 Task: Set and save  "Direct MV prediction mode" for "H.264/MPEG-4 Part 10/AVC encoder (x264 10-bit)" to temporal.
Action: Mouse moved to (109, 12)
Screenshot: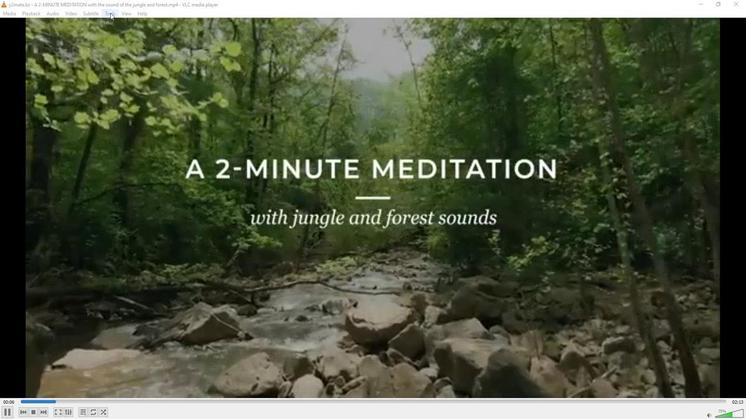 
Action: Mouse pressed left at (109, 12)
Screenshot: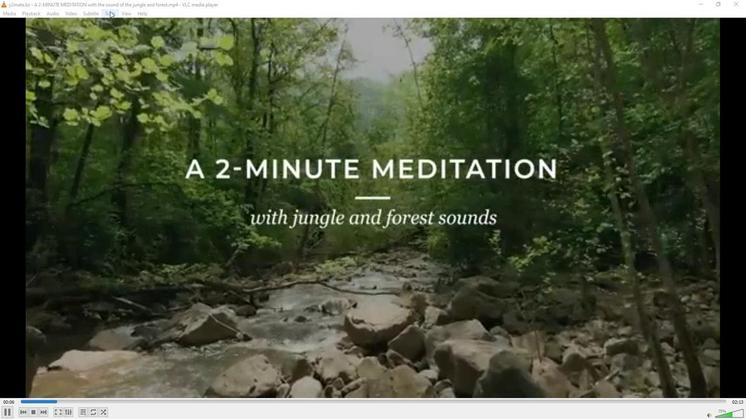 
Action: Mouse moved to (123, 105)
Screenshot: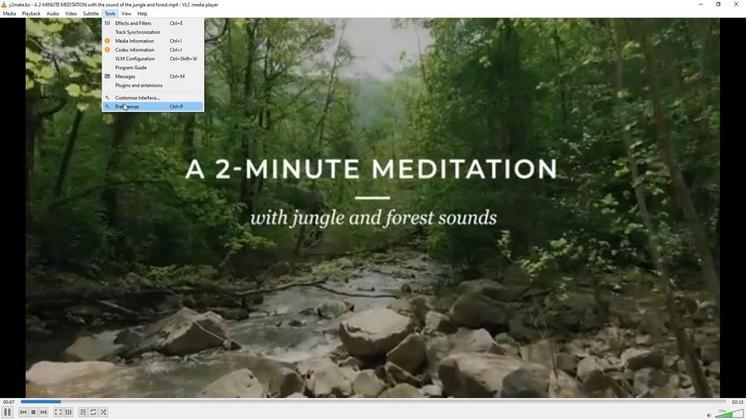 
Action: Mouse pressed left at (123, 105)
Screenshot: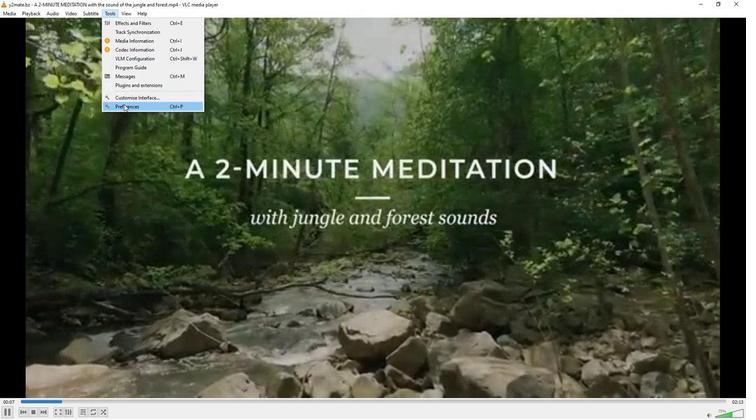 
Action: Mouse moved to (184, 231)
Screenshot: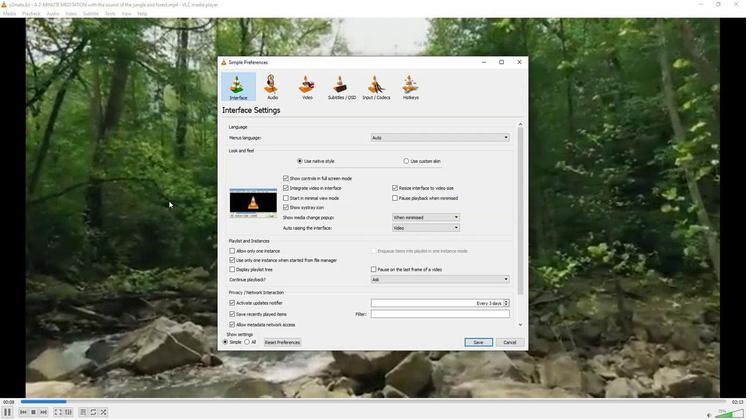 
Action: Mouse pressed left at (184, 231)
Screenshot: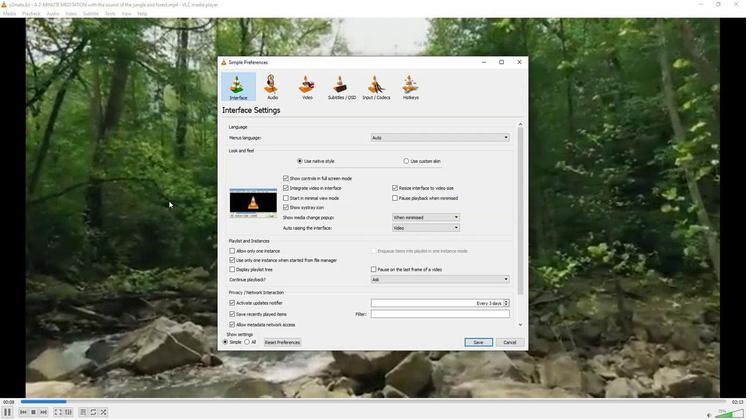 
Action: Mouse moved to (247, 342)
Screenshot: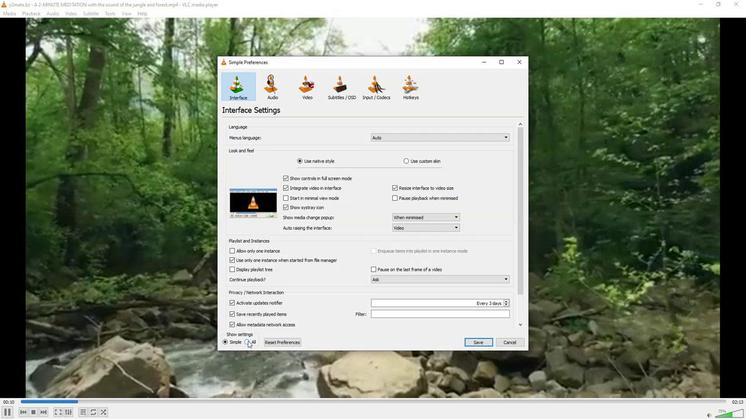 
Action: Mouse pressed left at (247, 342)
Screenshot: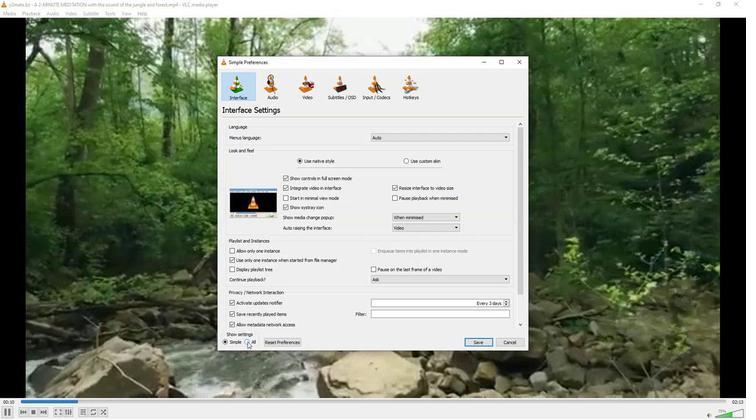 
Action: Mouse moved to (234, 264)
Screenshot: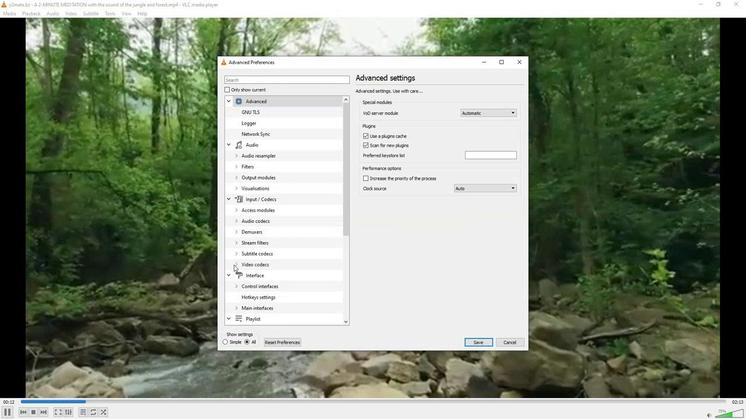 
Action: Mouse pressed left at (234, 264)
Screenshot: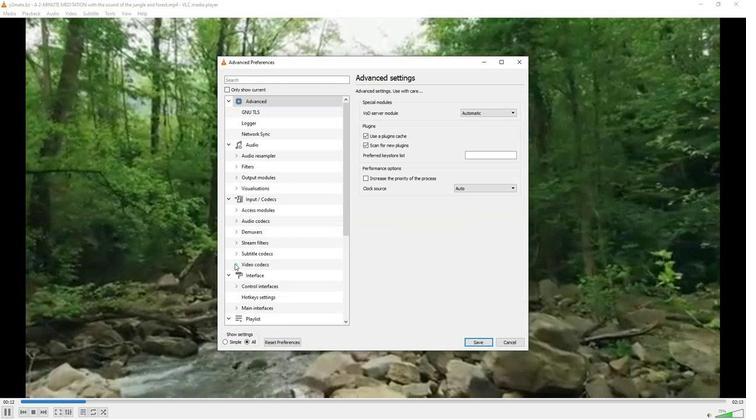 
Action: Mouse moved to (252, 276)
Screenshot: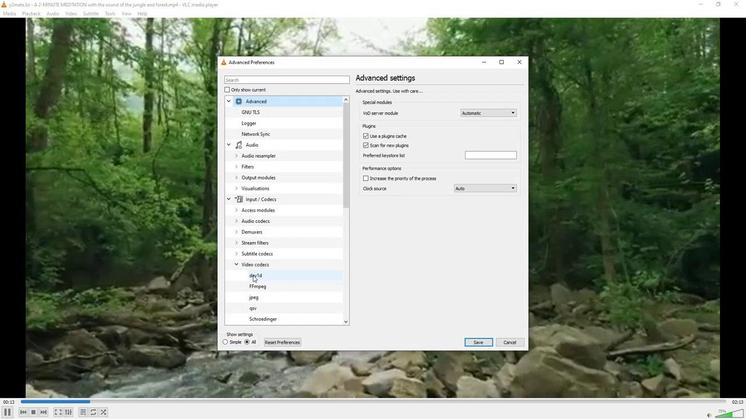 
Action: Mouse scrolled (252, 276) with delta (0, 0)
Screenshot: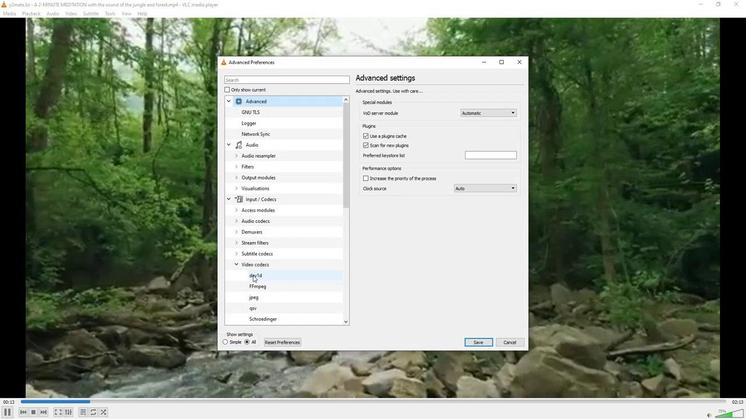 
Action: Mouse moved to (252, 277)
Screenshot: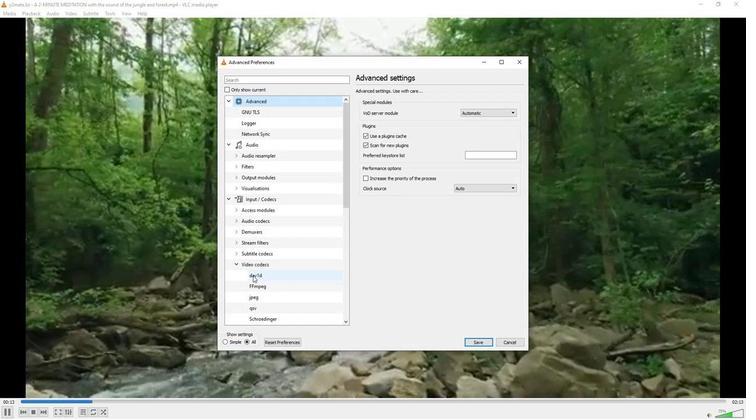 
Action: Mouse scrolled (252, 277) with delta (0, 0)
Screenshot: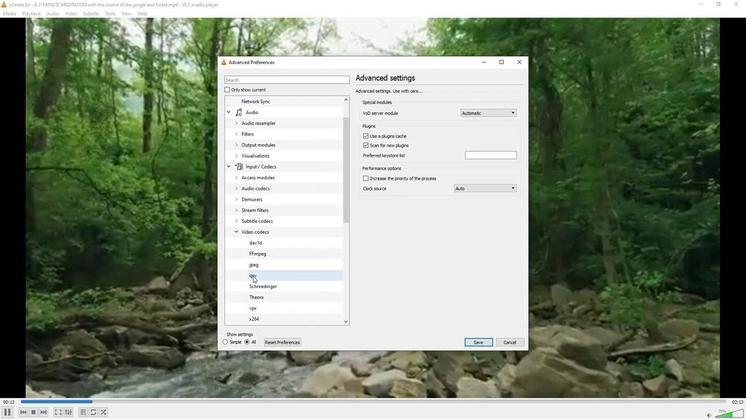 
Action: Mouse moved to (252, 296)
Screenshot: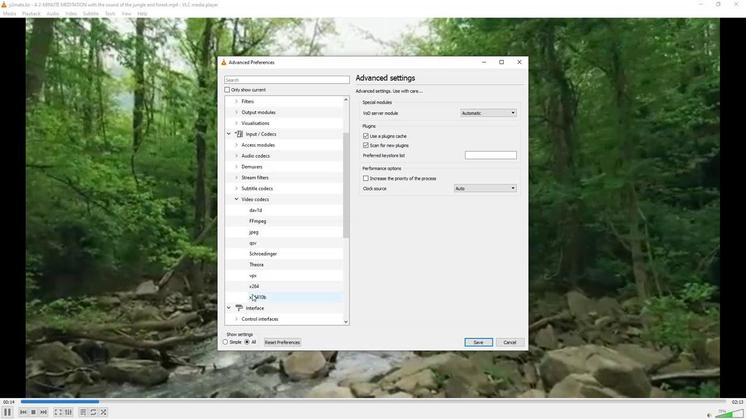 
Action: Mouse pressed left at (252, 296)
Screenshot: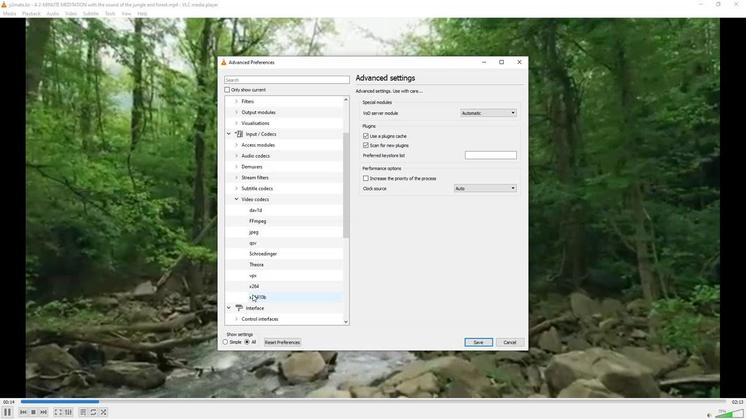 
Action: Mouse moved to (401, 266)
Screenshot: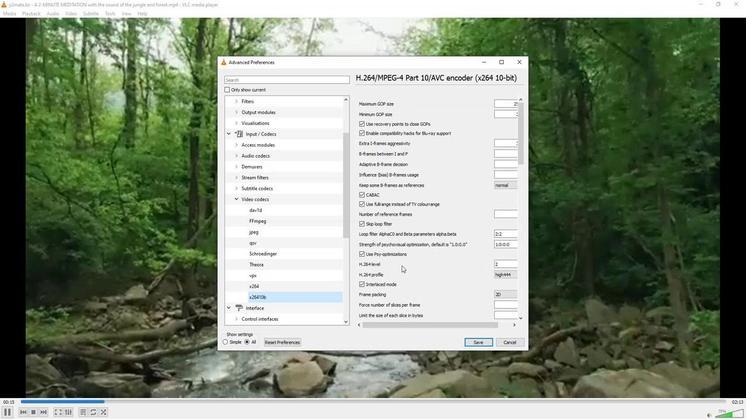 
Action: Mouse scrolled (401, 265) with delta (0, 0)
Screenshot: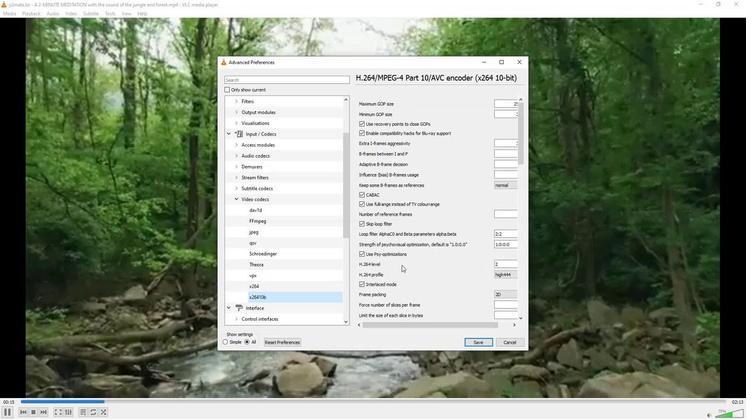 
Action: Mouse scrolled (401, 265) with delta (0, 0)
Screenshot: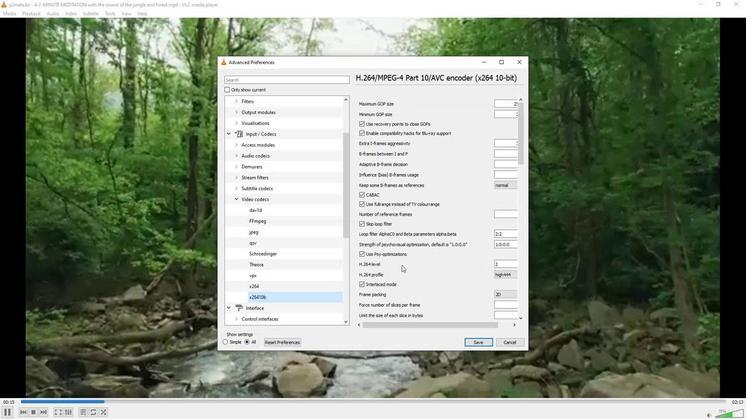 
Action: Mouse scrolled (401, 265) with delta (0, 0)
Screenshot: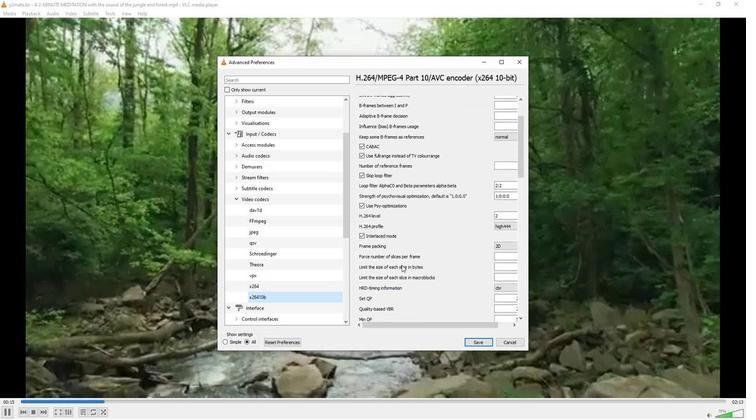 
Action: Mouse scrolled (401, 265) with delta (0, 0)
Screenshot: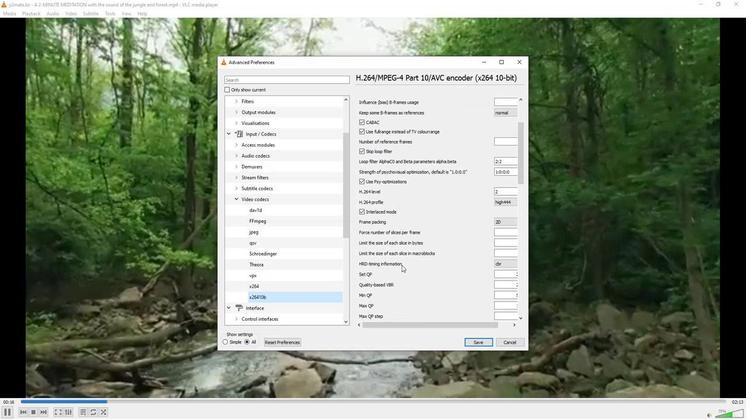 
Action: Mouse scrolled (401, 265) with delta (0, 0)
Screenshot: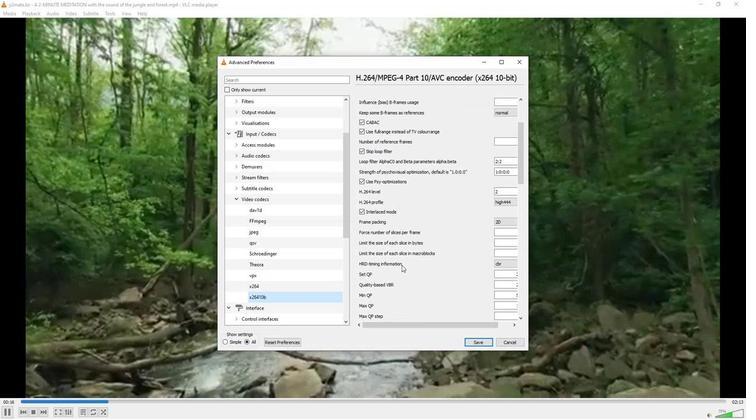 
Action: Mouse scrolled (401, 265) with delta (0, 0)
Screenshot: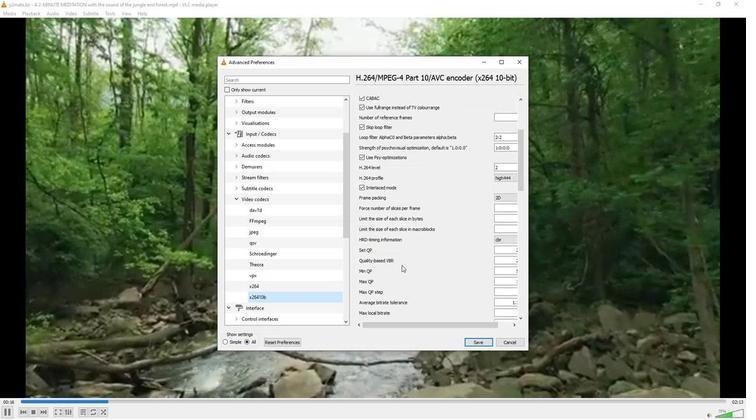 
Action: Mouse scrolled (401, 265) with delta (0, 0)
Screenshot: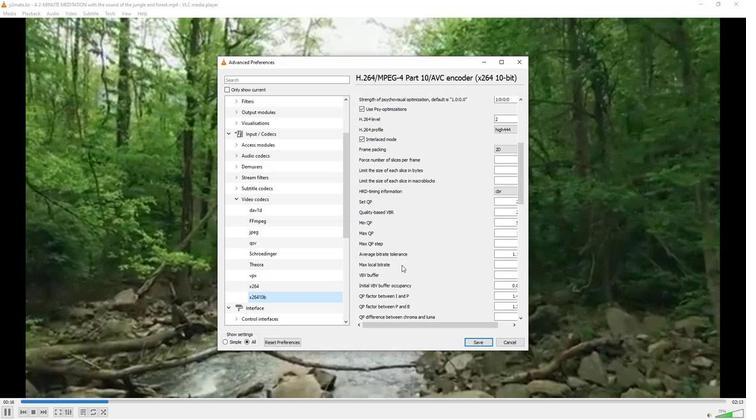 
Action: Mouse scrolled (401, 265) with delta (0, 0)
Screenshot: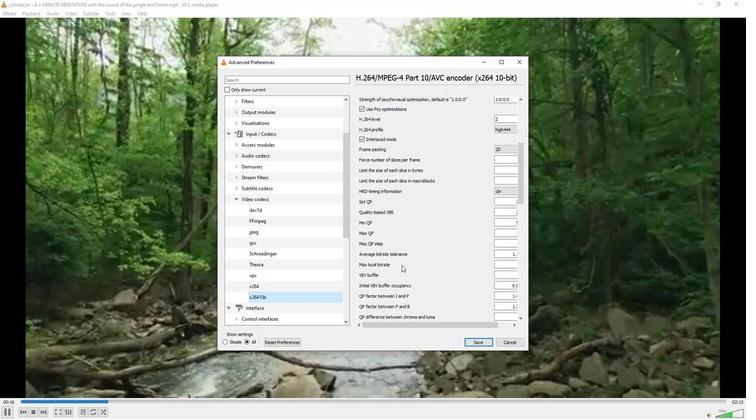 
Action: Mouse moved to (401, 265)
Screenshot: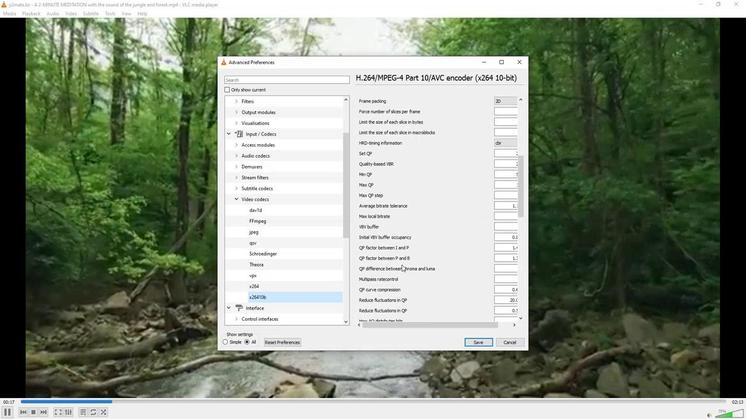 
Action: Mouse scrolled (401, 265) with delta (0, 0)
Screenshot: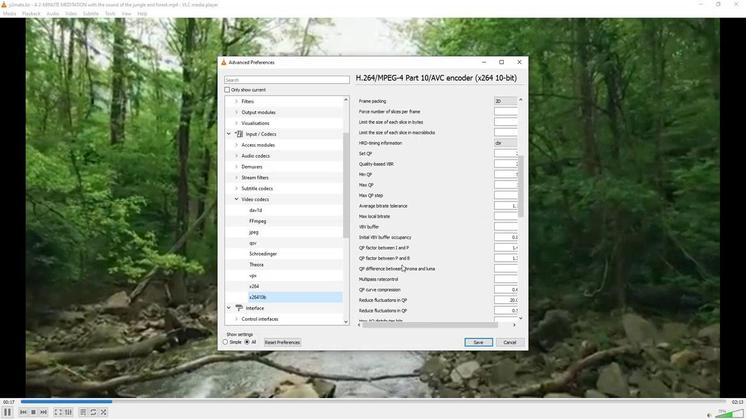 
Action: Mouse scrolled (401, 265) with delta (0, 0)
Screenshot: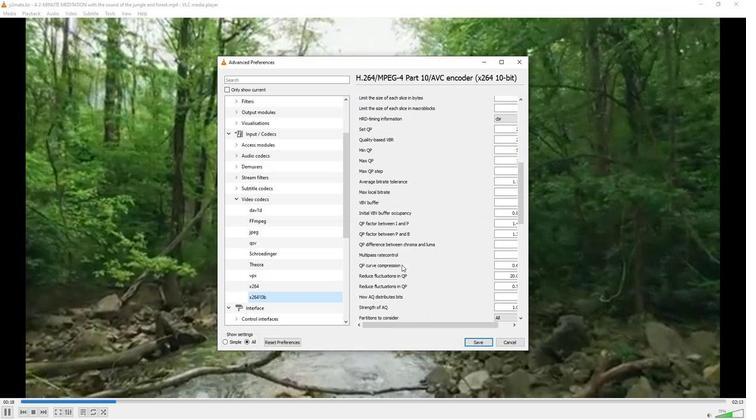 
Action: Mouse moved to (501, 304)
Screenshot: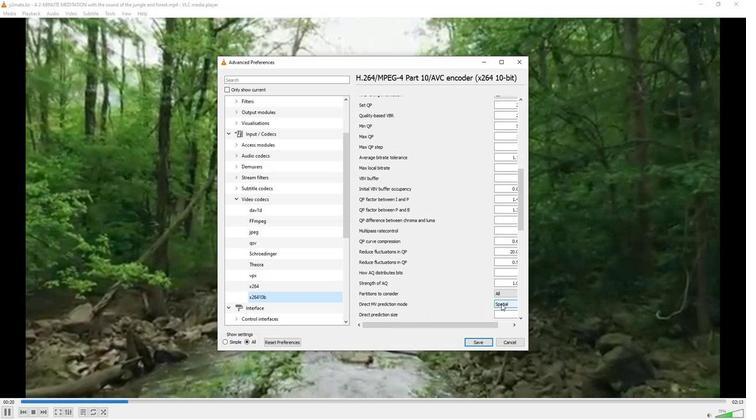 
Action: Mouse pressed left at (501, 304)
Screenshot: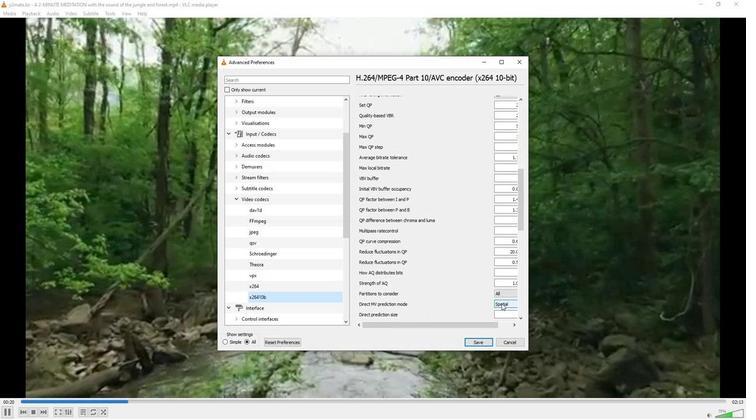 
Action: Mouse moved to (501, 319)
Screenshot: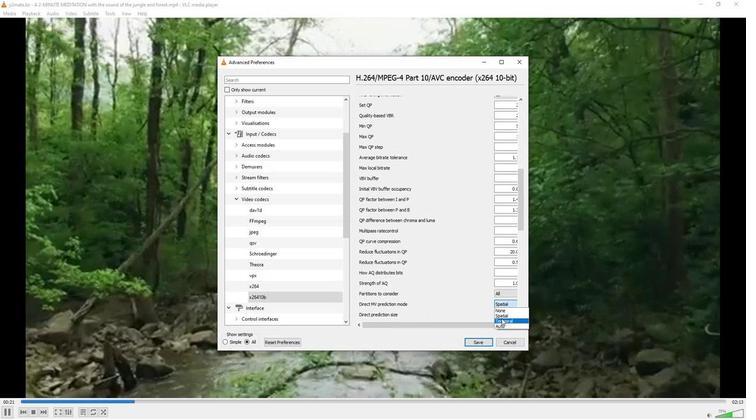 
Action: Mouse pressed left at (501, 319)
Screenshot: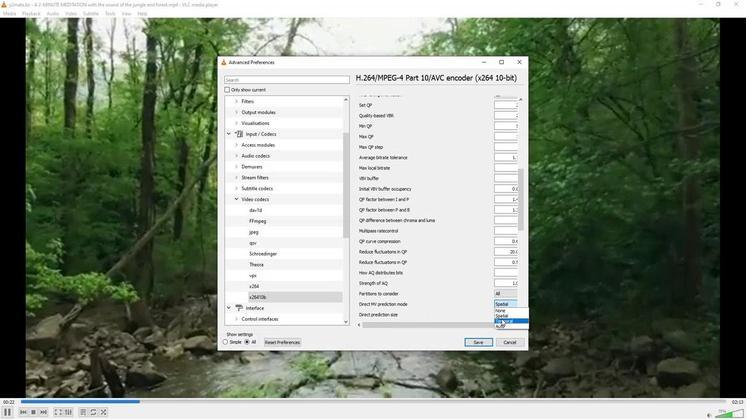 
Action: Mouse moved to (475, 341)
Screenshot: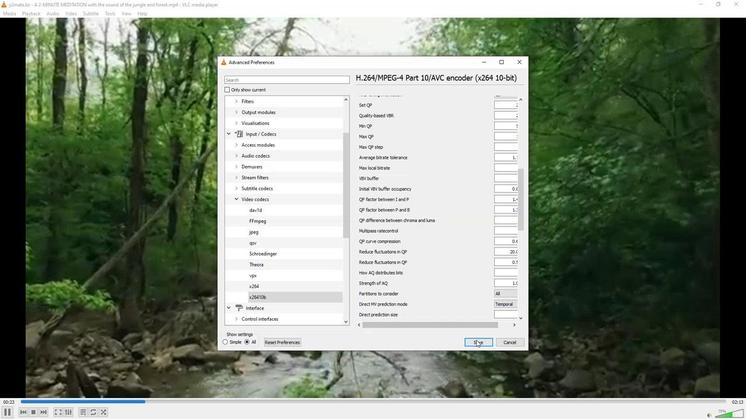 
Action: Mouse pressed left at (475, 341)
Screenshot: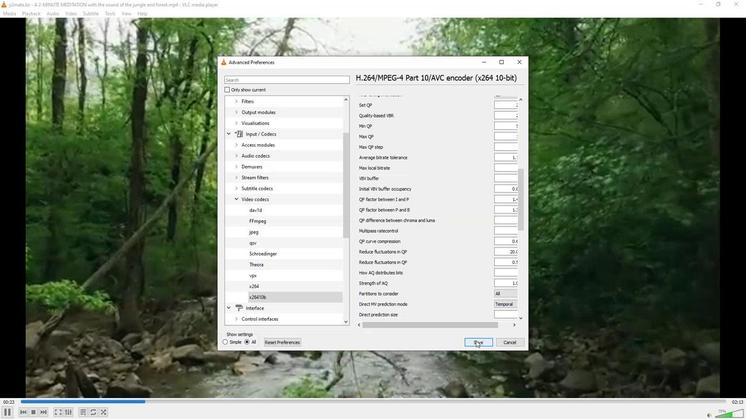 
Action: Mouse moved to (475, 342)
Screenshot: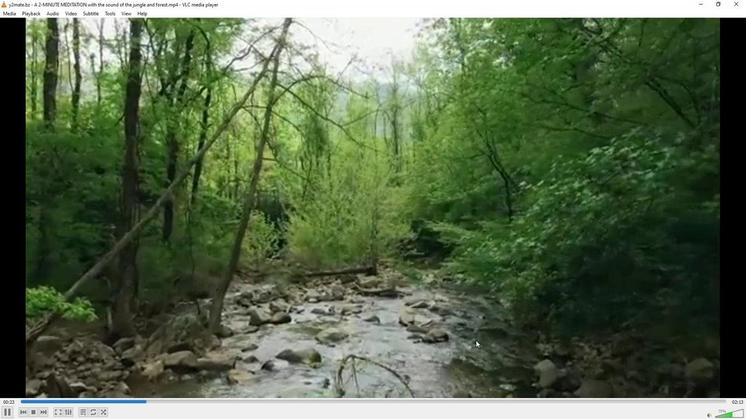 
